 Task: Create New Employee with Employee Name: Harold Hernandez, Address Line1: 395 Ocean Circle, Address Line2: Roselle, Address Line3:  IL 60172, Cell Number: 807-758-1089
Action: Mouse moved to (191, 40)
Screenshot: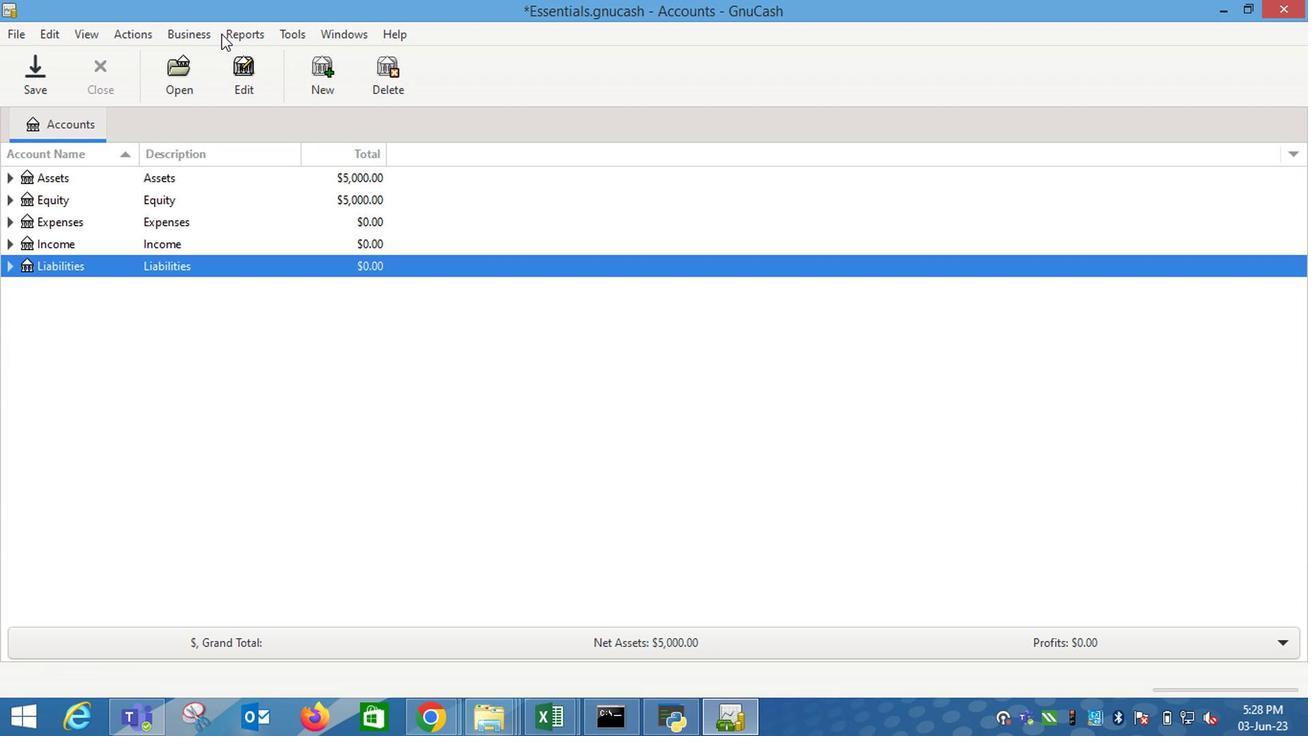
Action: Mouse pressed left at (191, 40)
Screenshot: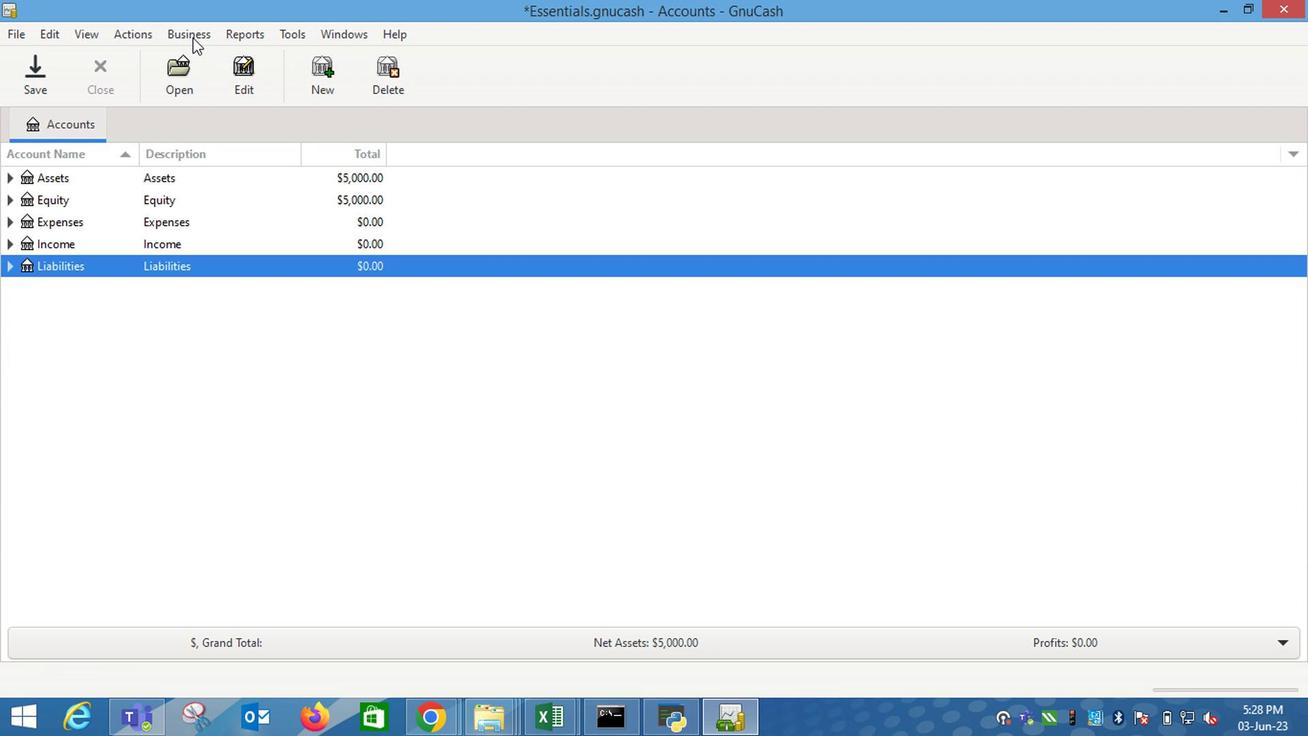 
Action: Mouse moved to (441, 143)
Screenshot: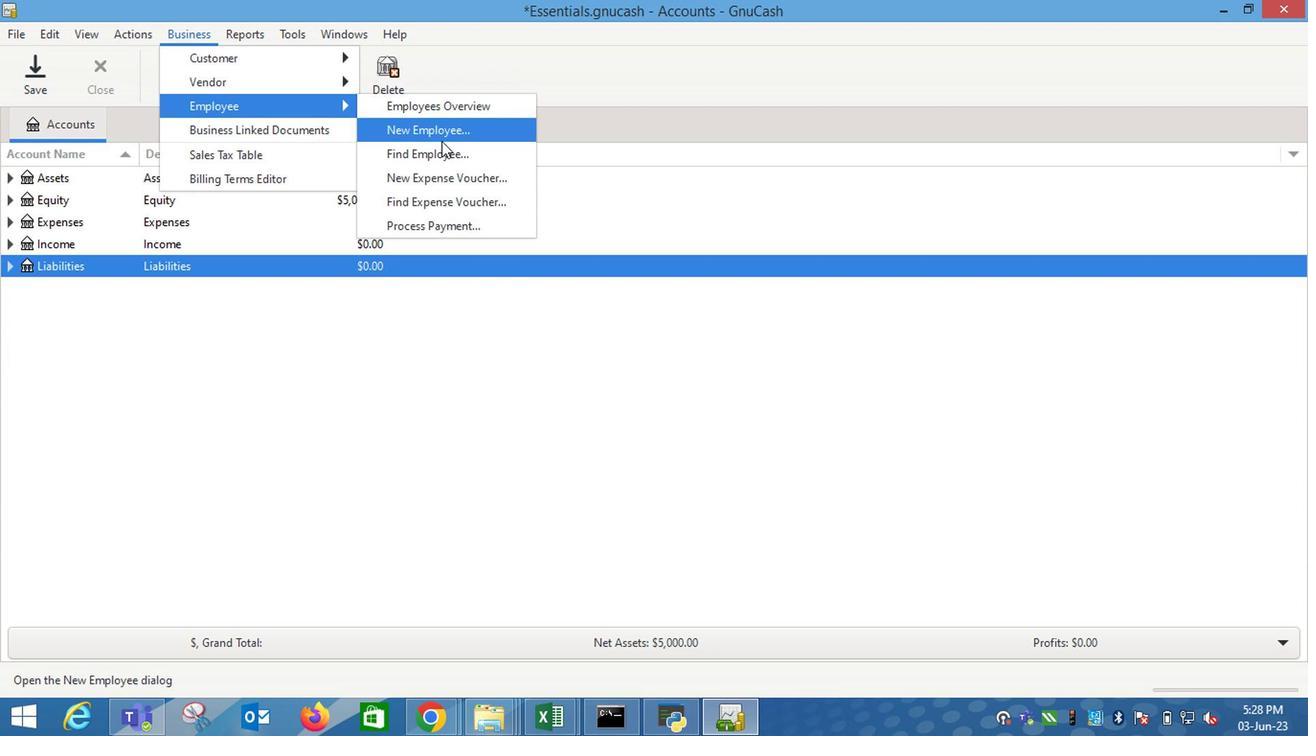
Action: Mouse pressed left at (441, 143)
Screenshot: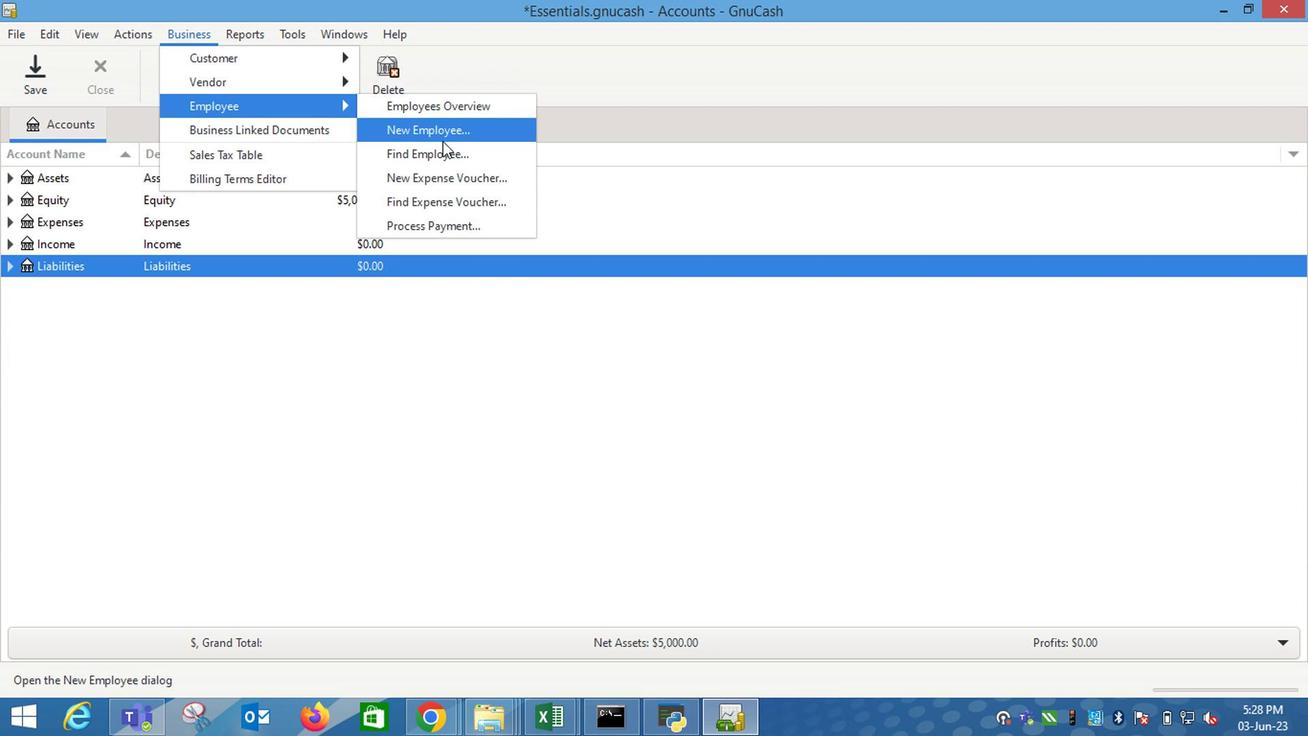
Action: Mouse moved to (601, 295)
Screenshot: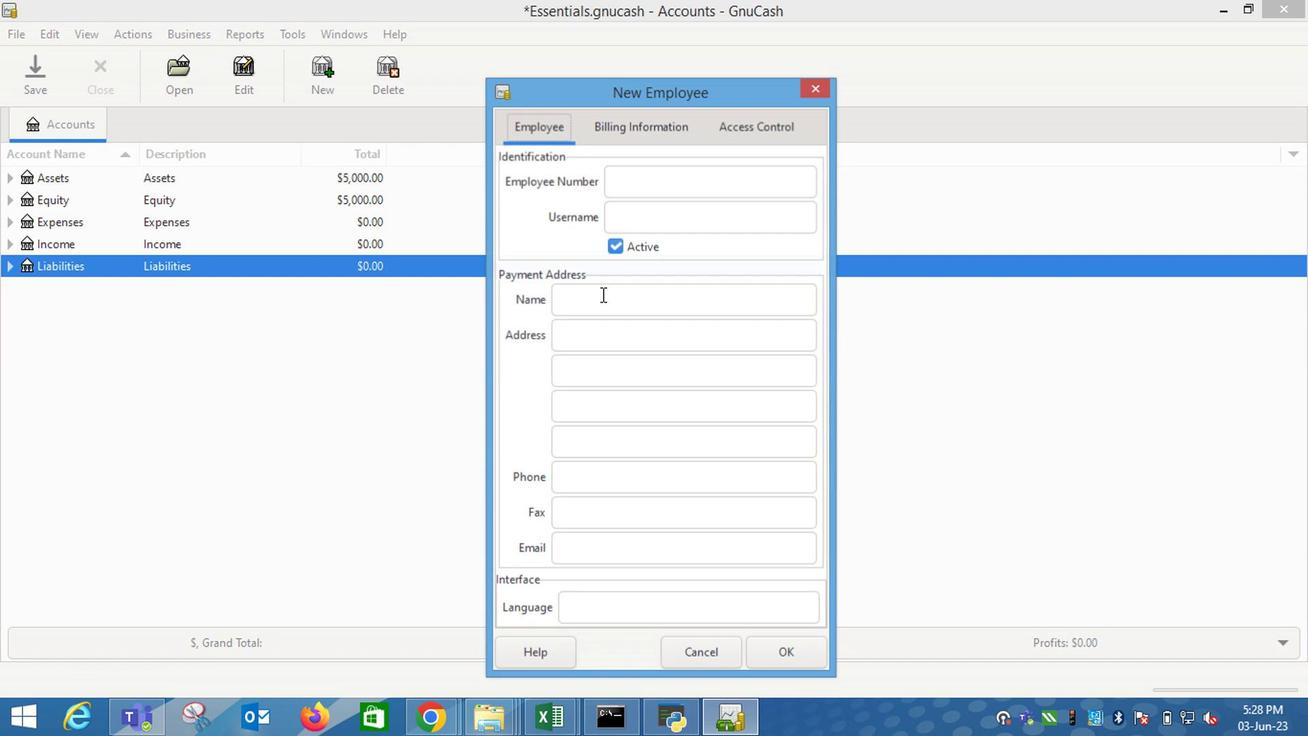
Action: Mouse pressed left at (601, 295)
Screenshot: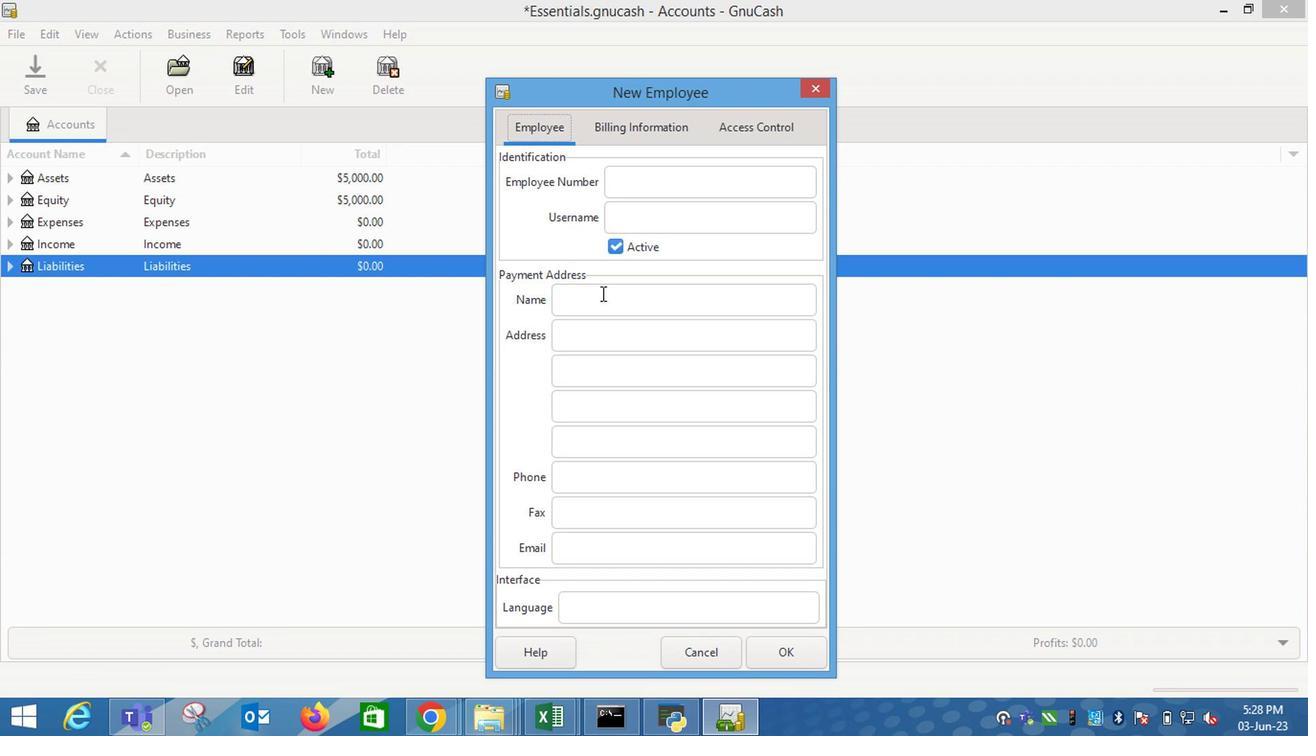 
Action: Mouse moved to (1102, 375)
Screenshot: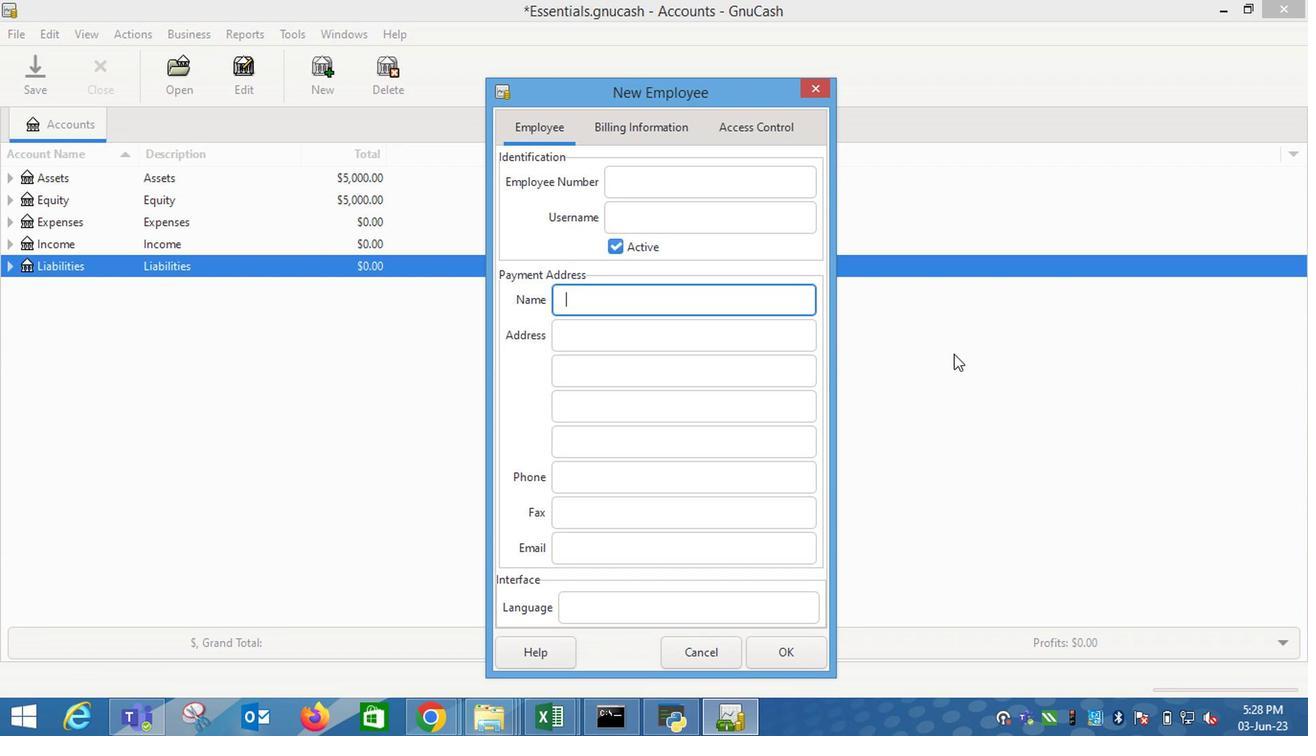
Action: Key pressed <Key.shift_r>Harold<Key.space><Key.shift_r>Hernandez<Key.tab>395<Key.space><Key.shift_r>Ocean<Key.space><Key.shift_r>Circle<Key.tab><Key.shift_r>Rosselle<Key.tab><Key.shift_r>IL<Key.space>60172<Key.tab><Key.tab>807-758-1089
Screenshot: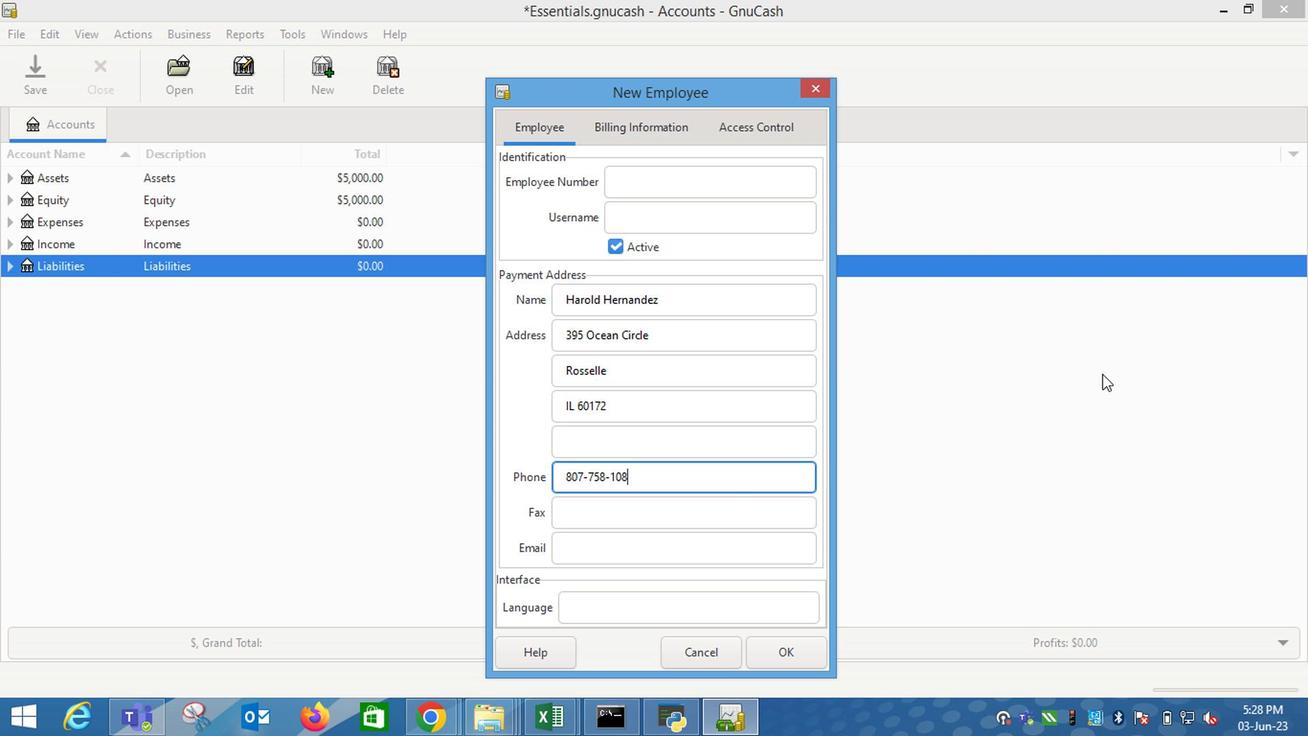 
Action: Mouse moved to (652, 128)
Screenshot: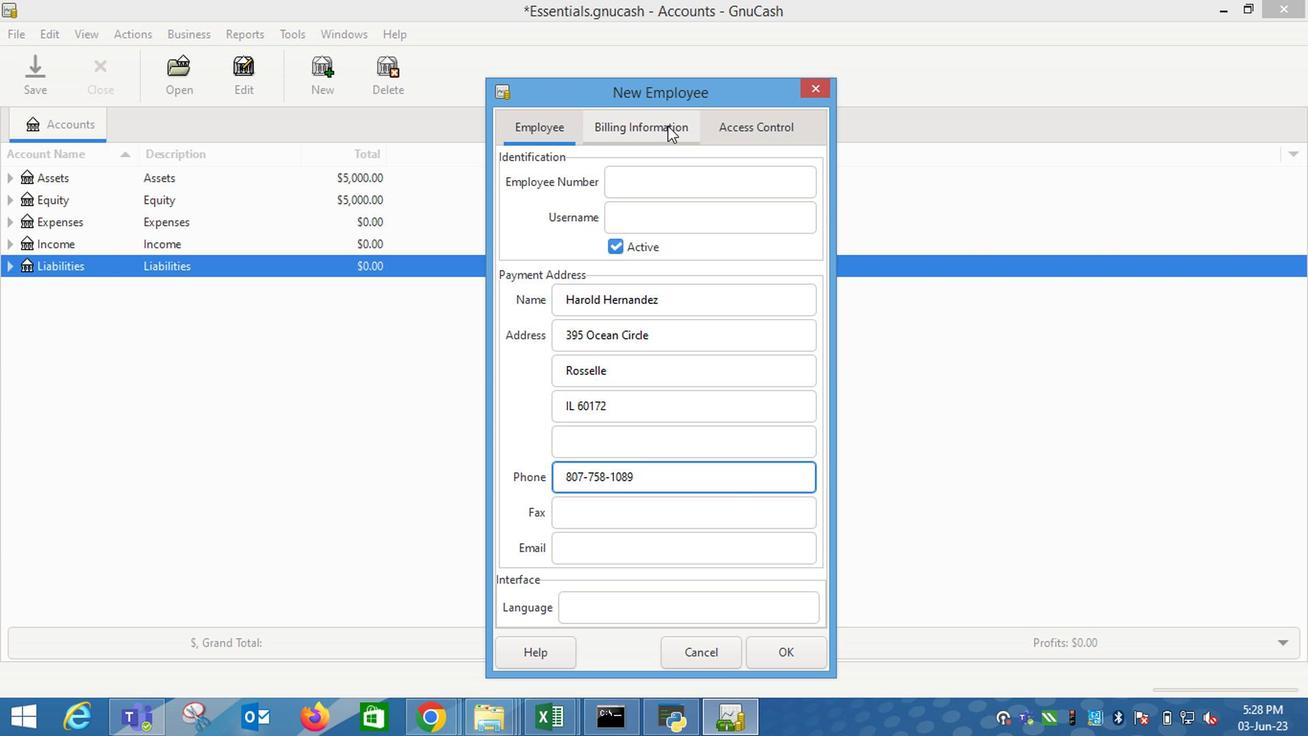 
Action: Mouse pressed left at (652, 128)
Screenshot: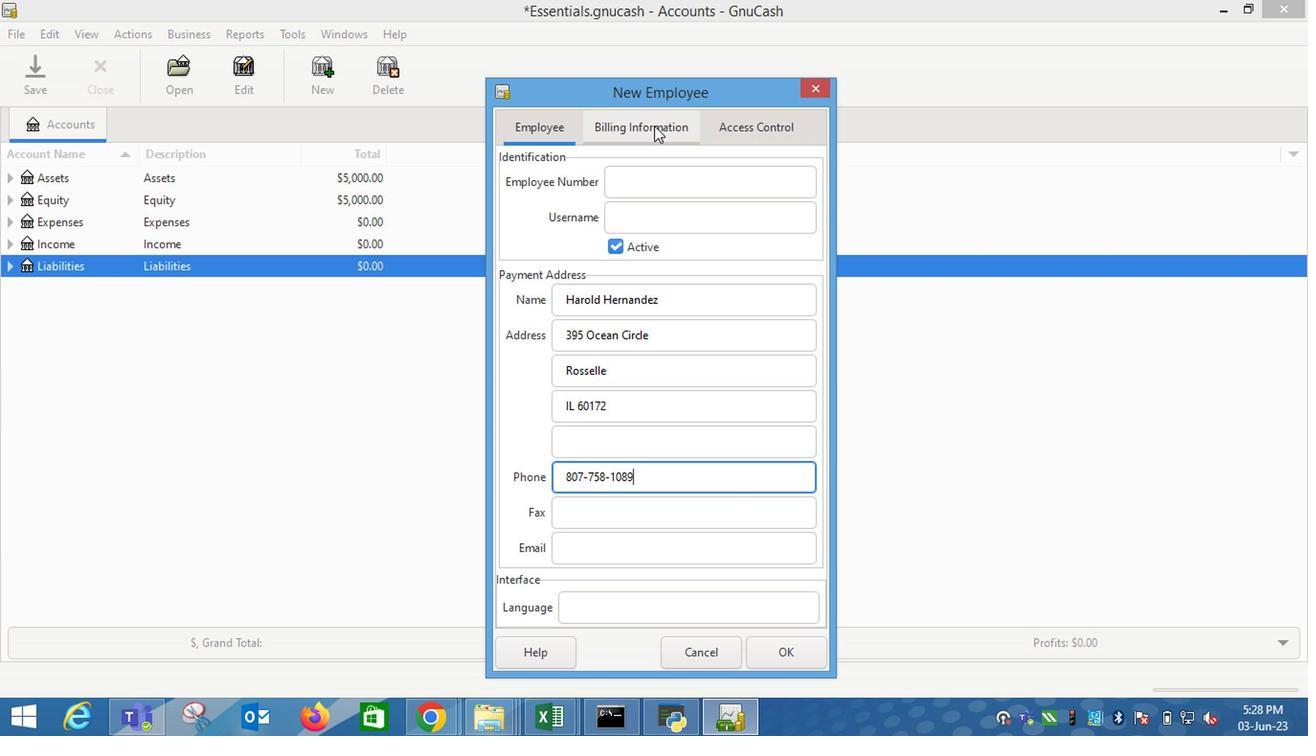 
Action: Mouse moved to (781, 647)
Screenshot: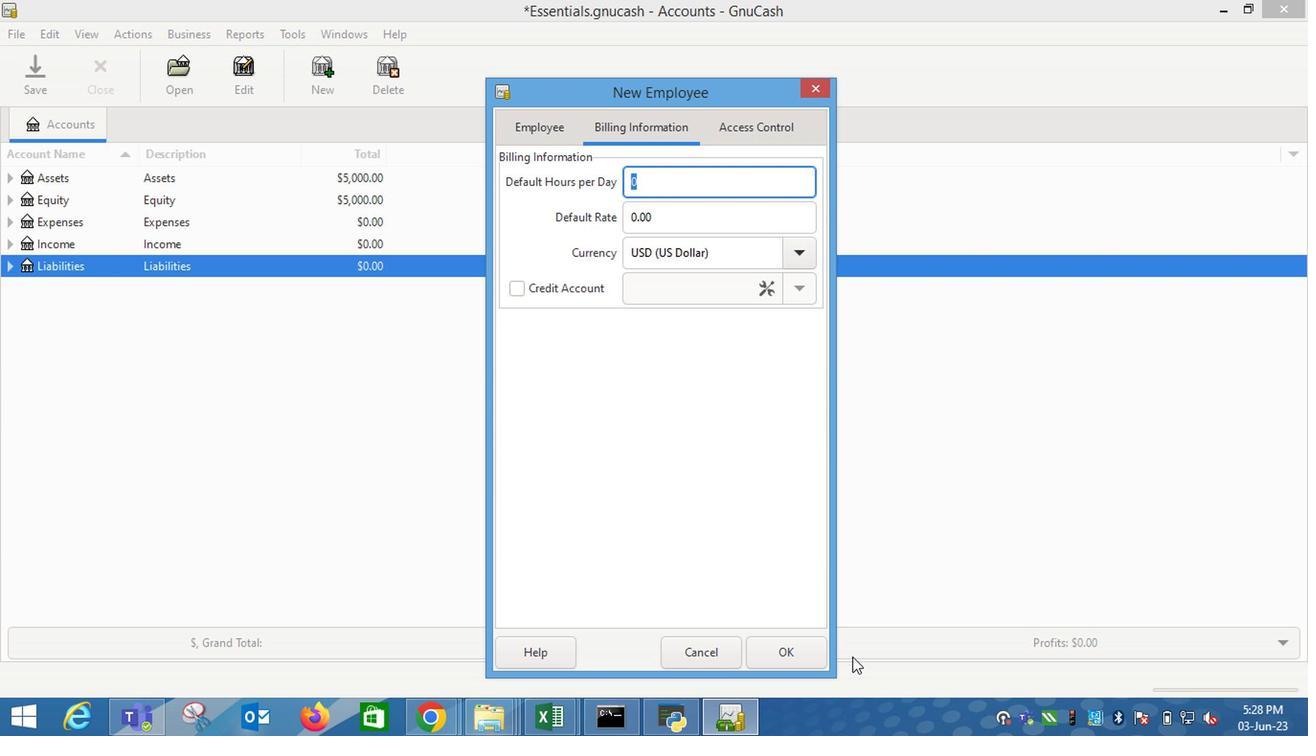 
Action: Mouse pressed left at (781, 647)
Screenshot: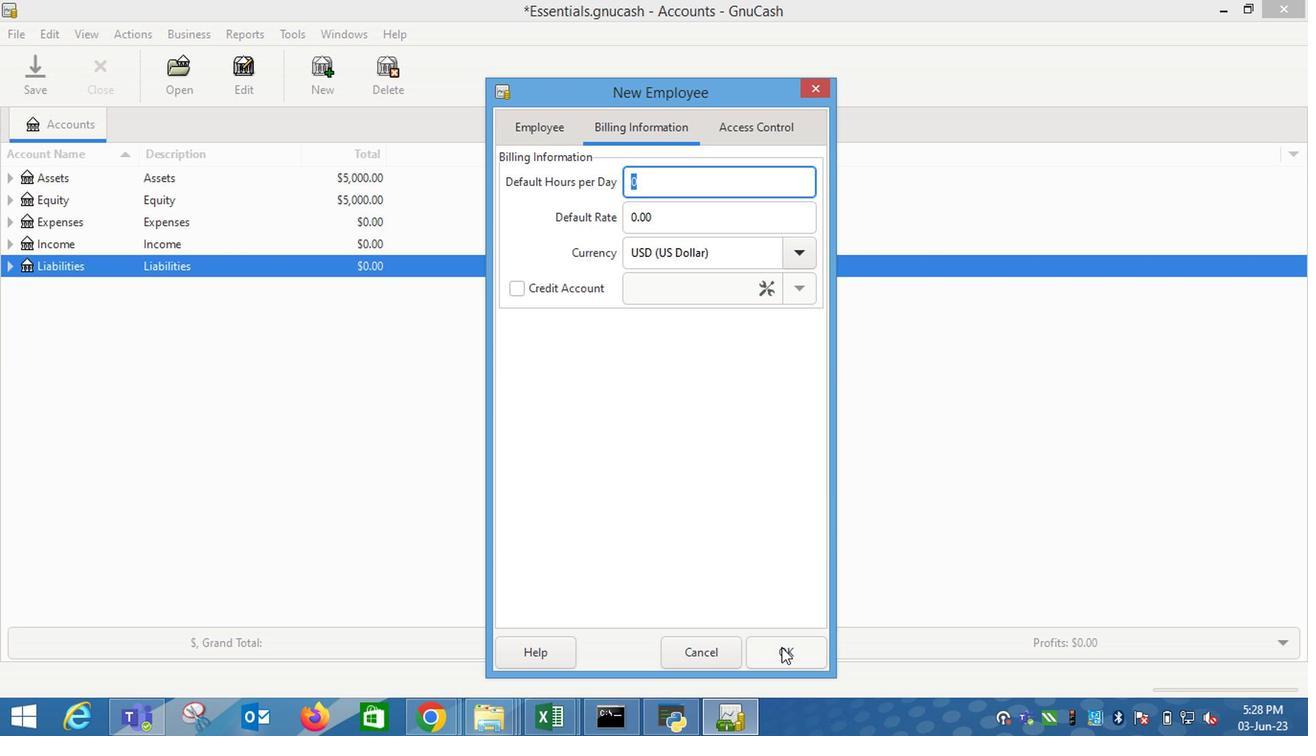 
